 Task: Select economic empowerment as the cause.
Action: Mouse moved to (790, 80)
Screenshot: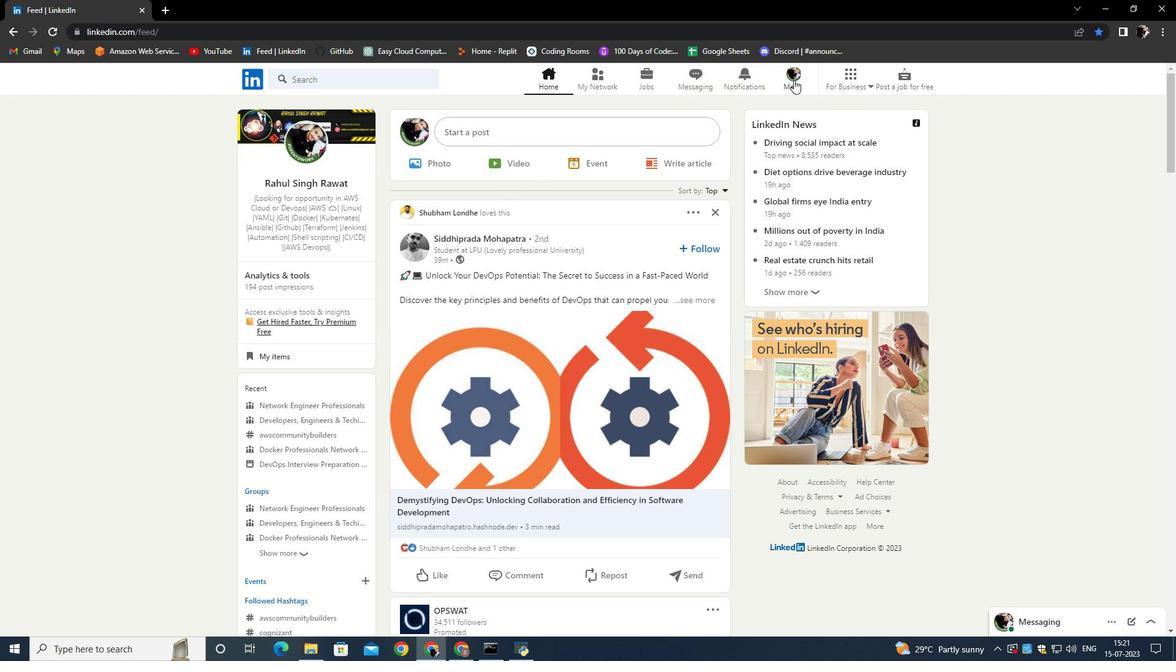 
Action: Mouse pressed left at (790, 80)
Screenshot: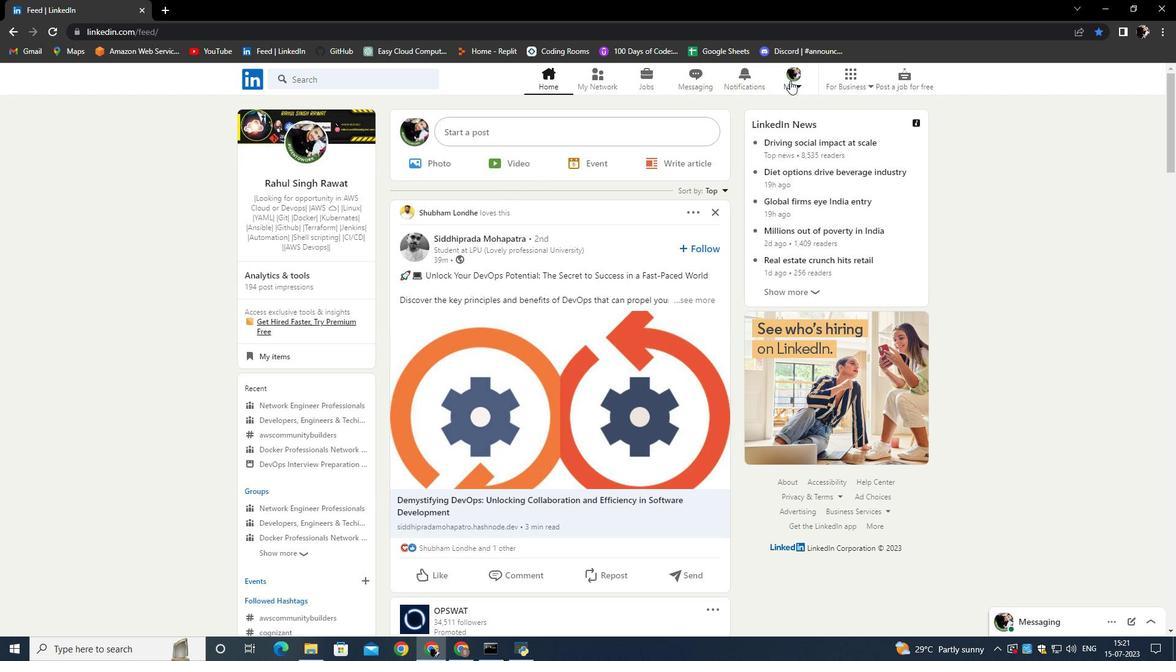 
Action: Mouse moved to (679, 163)
Screenshot: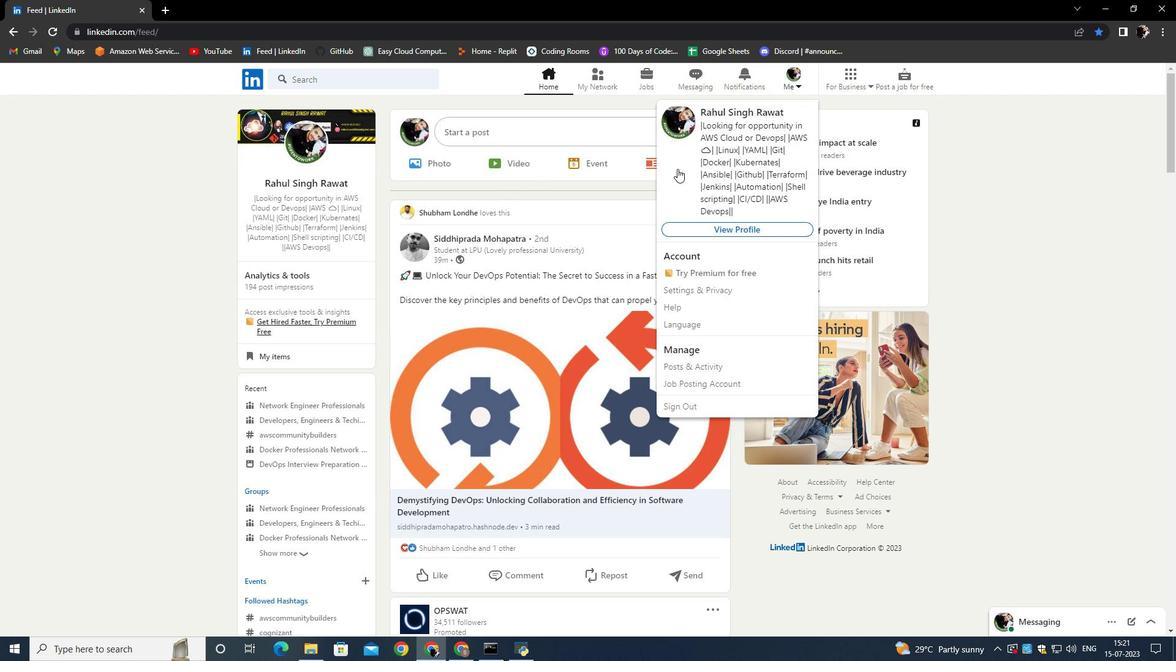 
Action: Mouse pressed left at (679, 163)
Screenshot: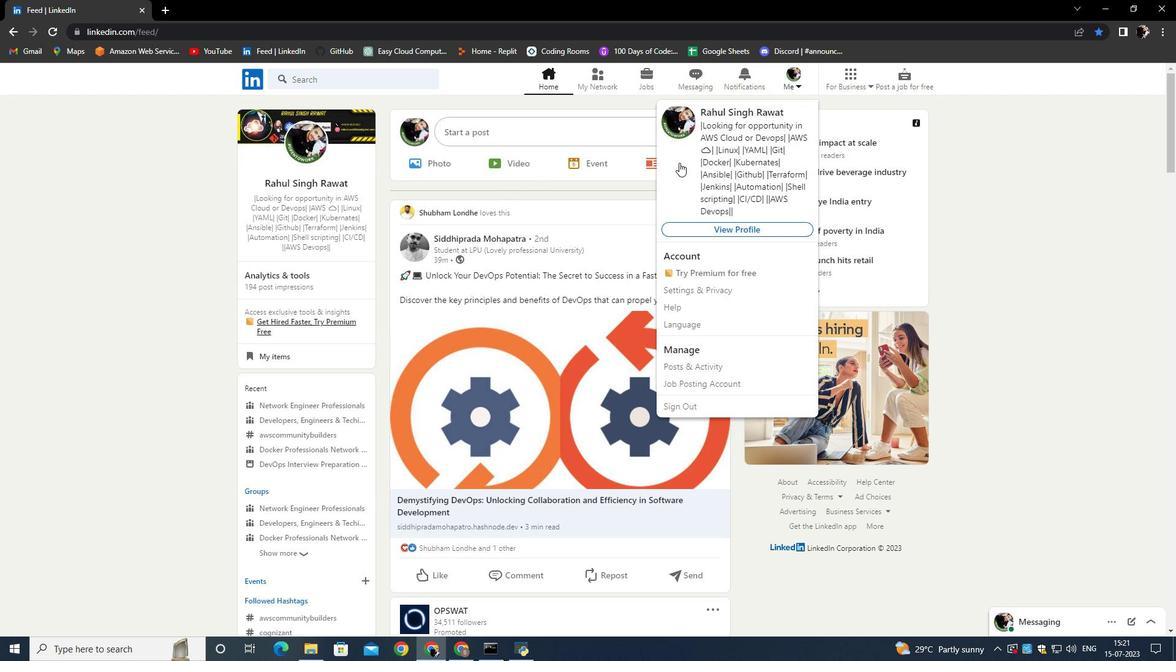
Action: Mouse moved to (375, 465)
Screenshot: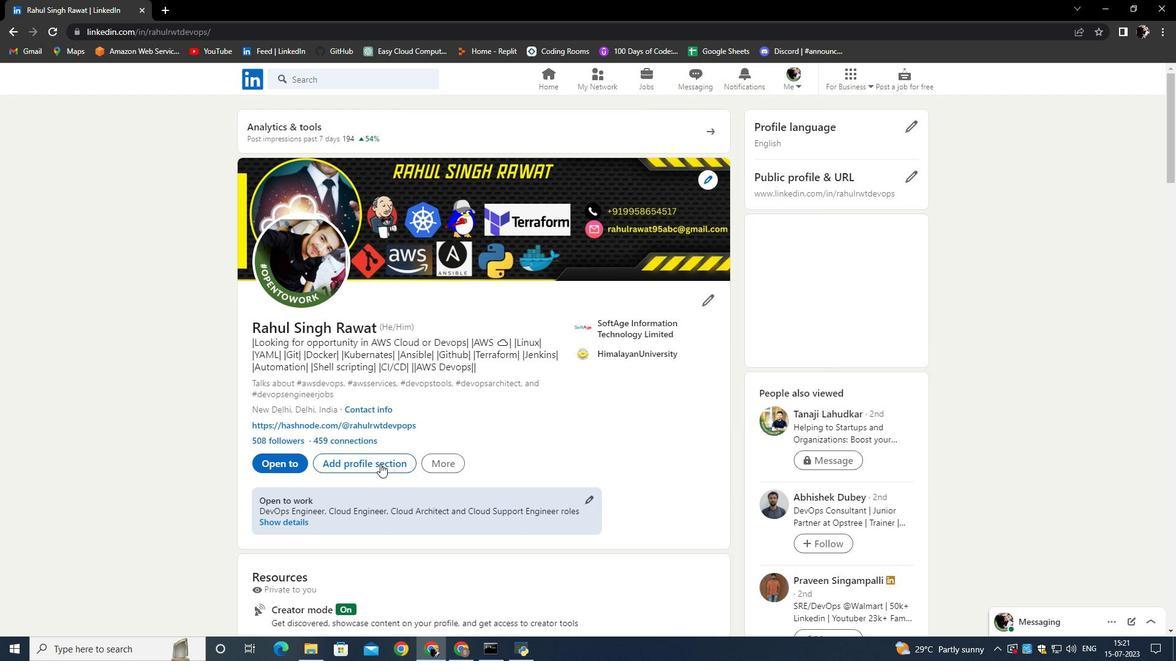 
Action: Mouse pressed left at (375, 465)
Screenshot: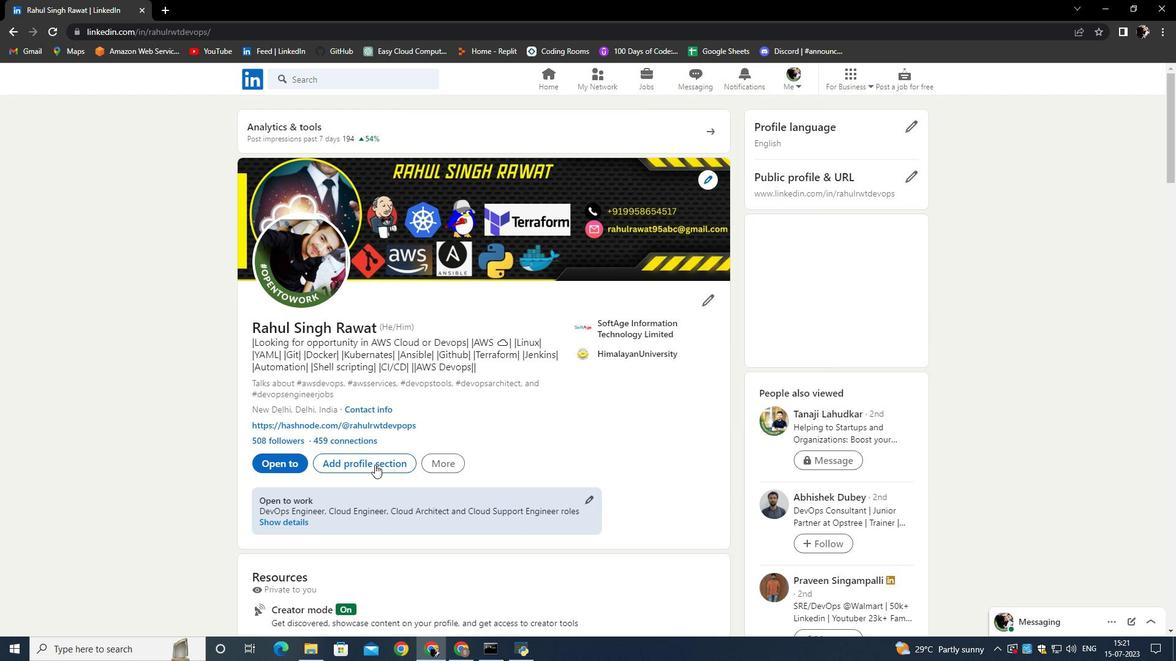
Action: Mouse moved to (461, 336)
Screenshot: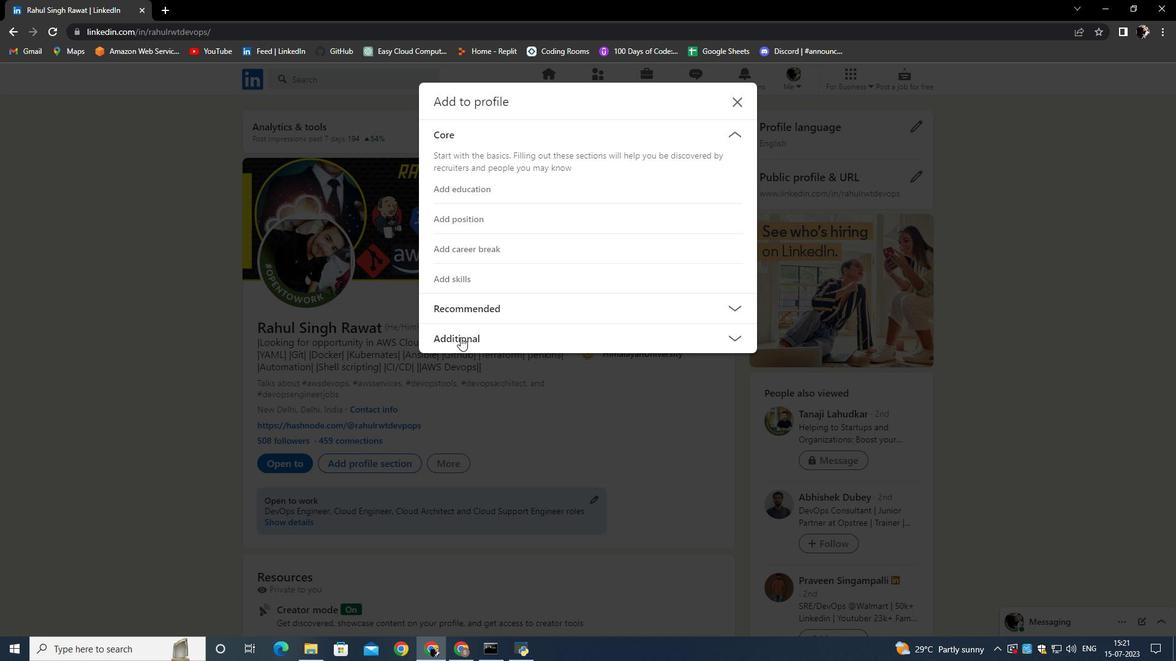 
Action: Mouse pressed left at (461, 336)
Screenshot: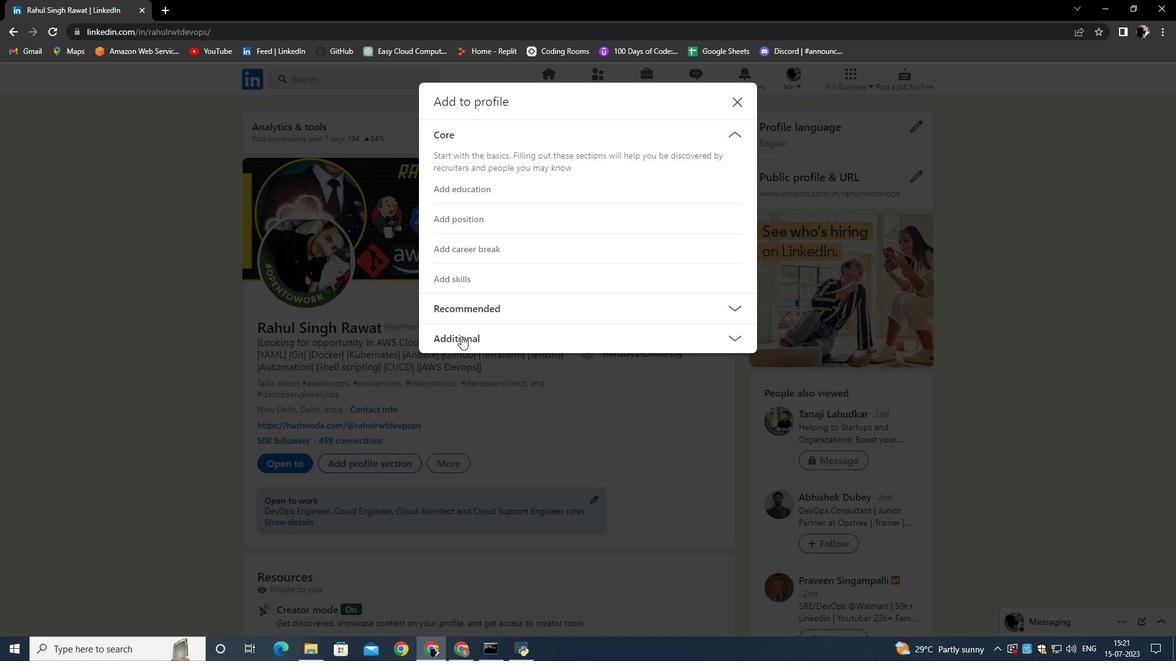 
Action: Mouse moved to (455, 462)
Screenshot: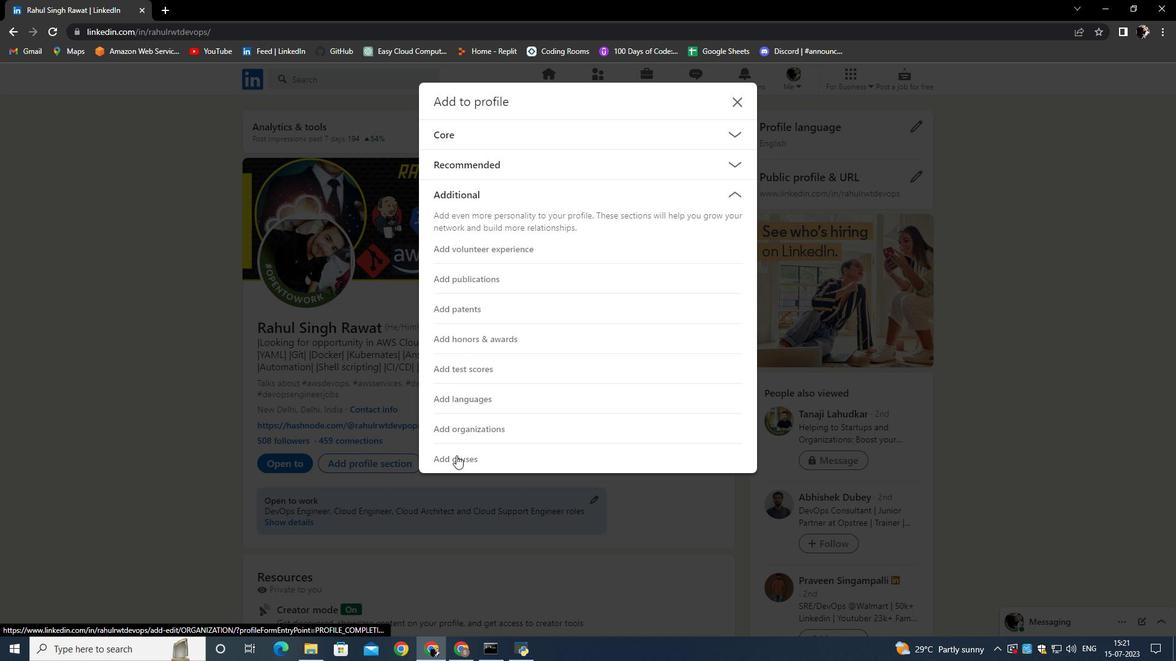 
Action: Mouse pressed left at (455, 462)
Screenshot: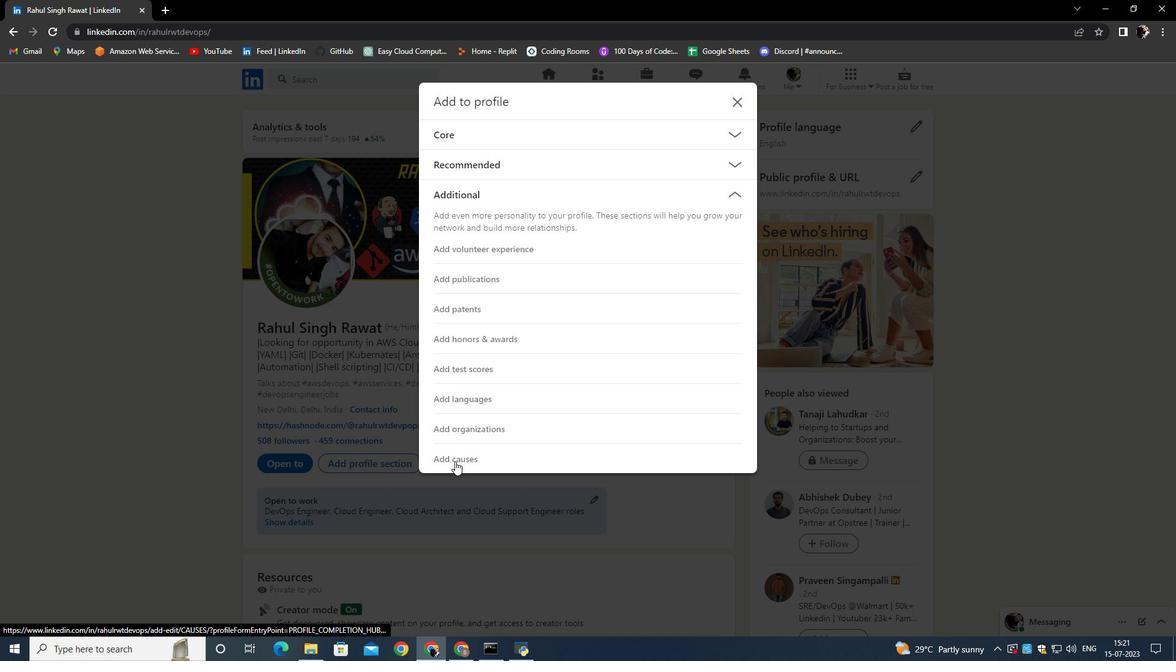 
Action: Mouse moved to (380, 278)
Screenshot: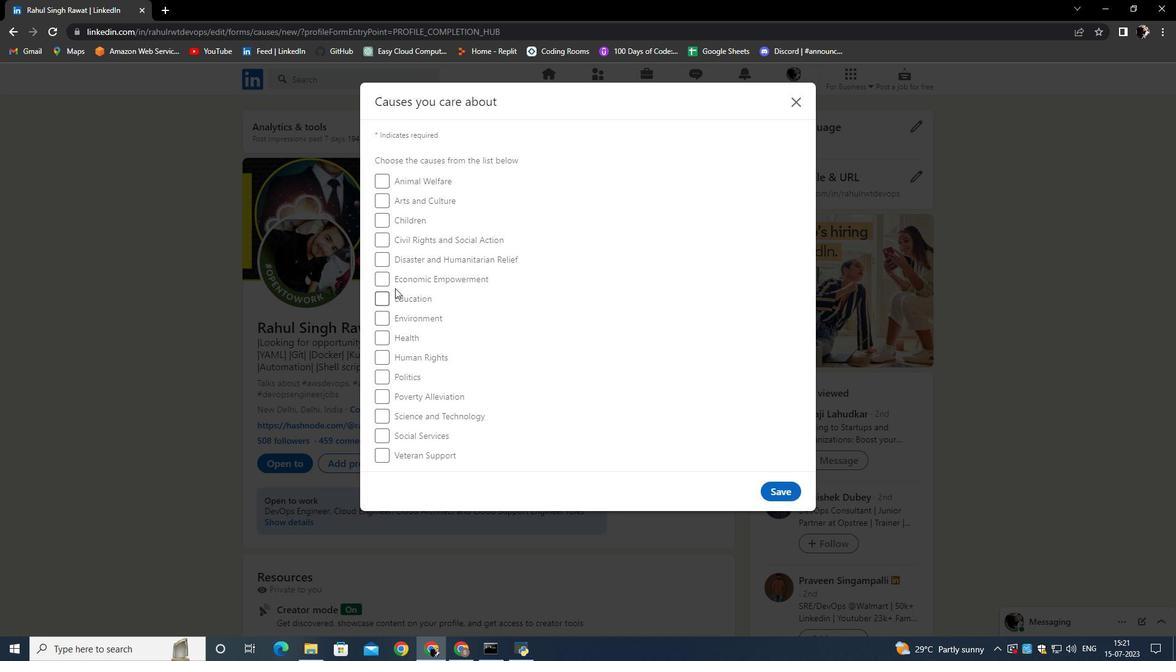 
Action: Mouse pressed left at (380, 278)
Screenshot: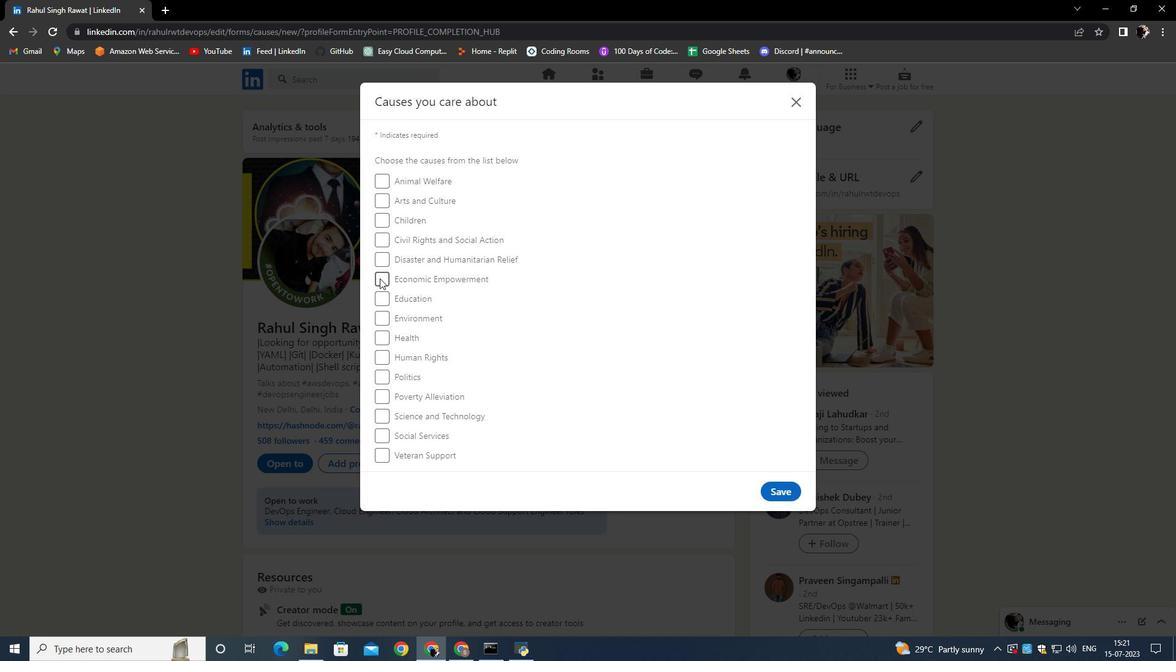 
Action: Mouse moved to (541, 326)
Screenshot: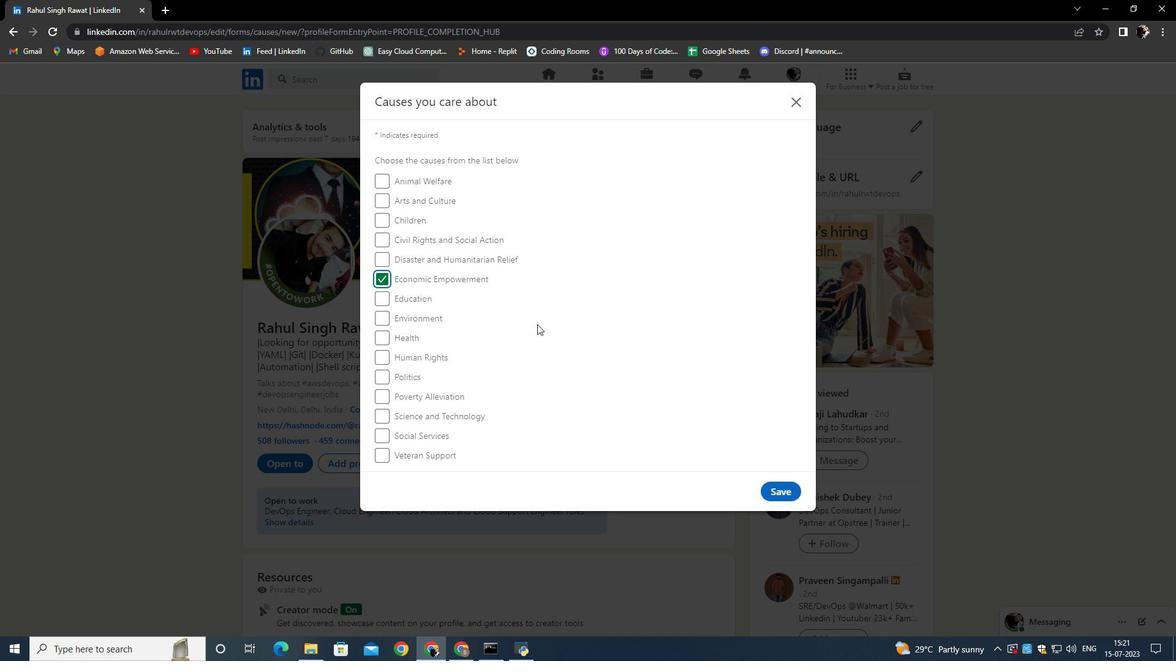 
Action: Mouse pressed left at (541, 326)
Screenshot: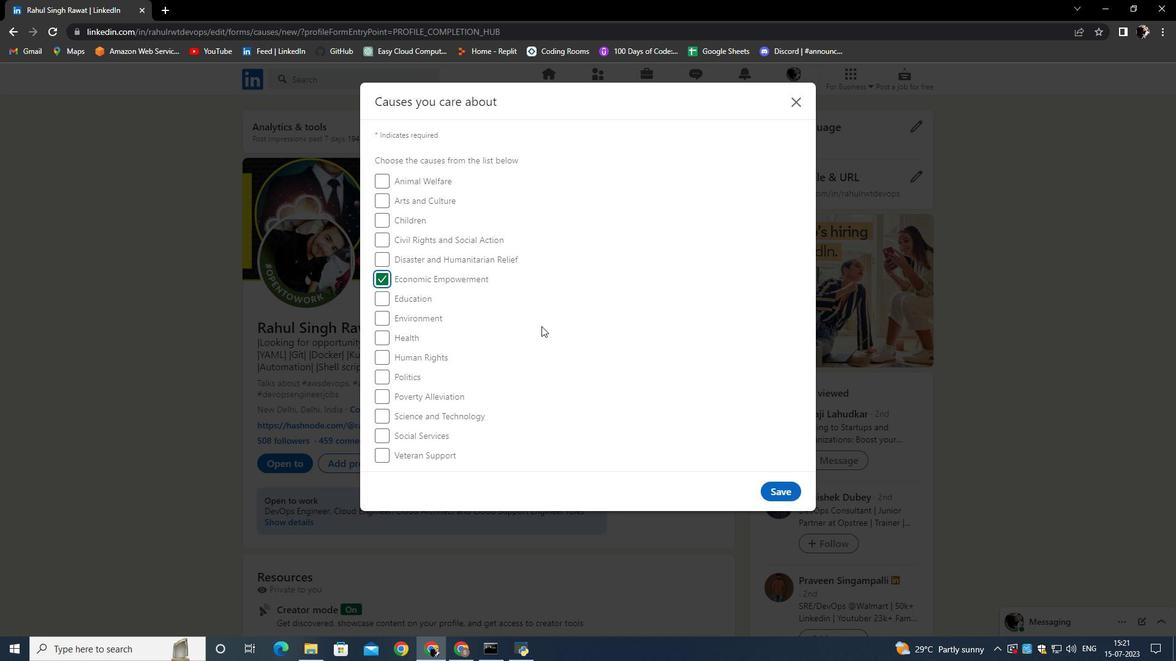 
